 Task: Add the task  Add support for video conferencing to the web application to the section Bug Bash in the project TrackForge and add a Due Date to the respective task as 2024/02/03.
Action: Mouse moved to (871, 423)
Screenshot: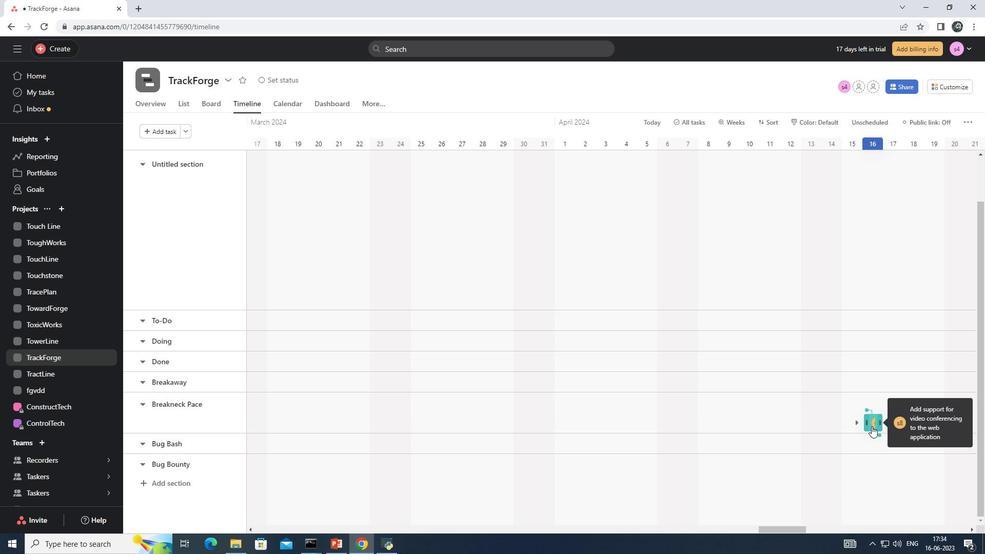 
Action: Mouse pressed left at (871, 423)
Screenshot: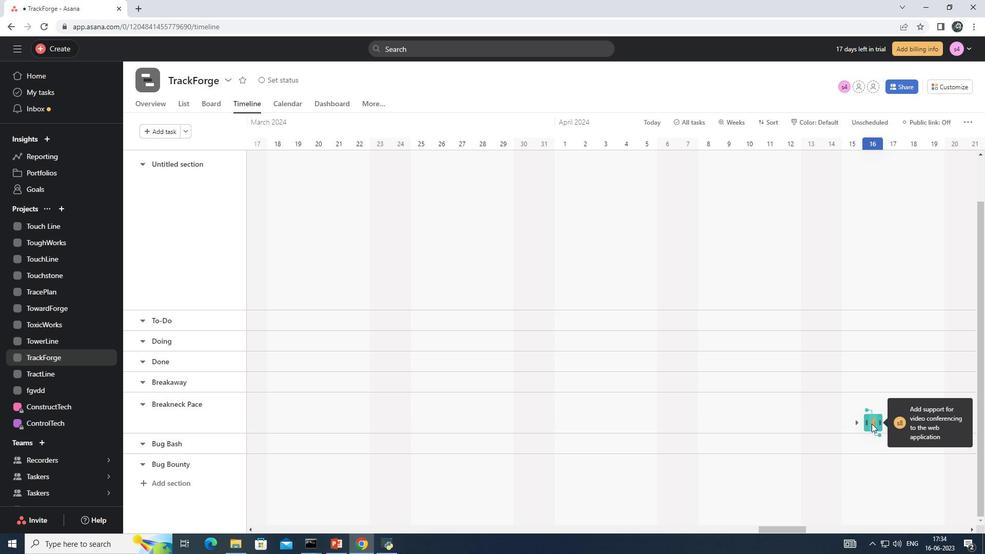 
Action: Mouse moved to (872, 445)
Screenshot: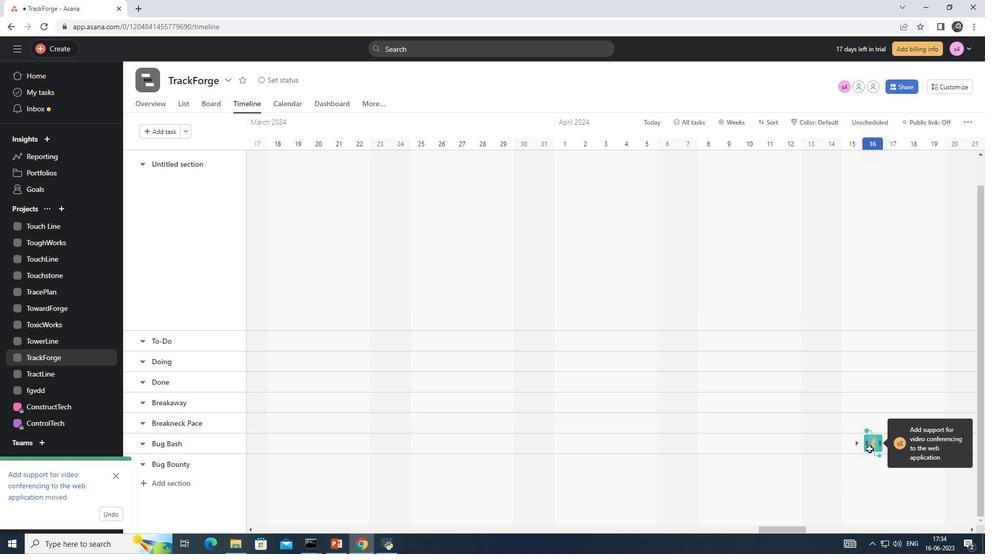 
Action: Mouse pressed left at (872, 445)
Screenshot: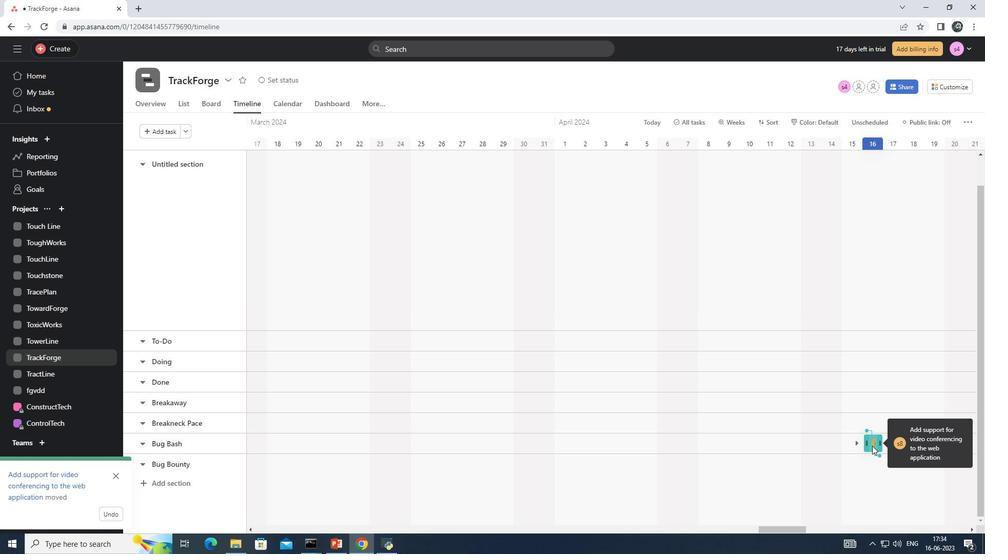 
Action: Mouse moved to (780, 222)
Screenshot: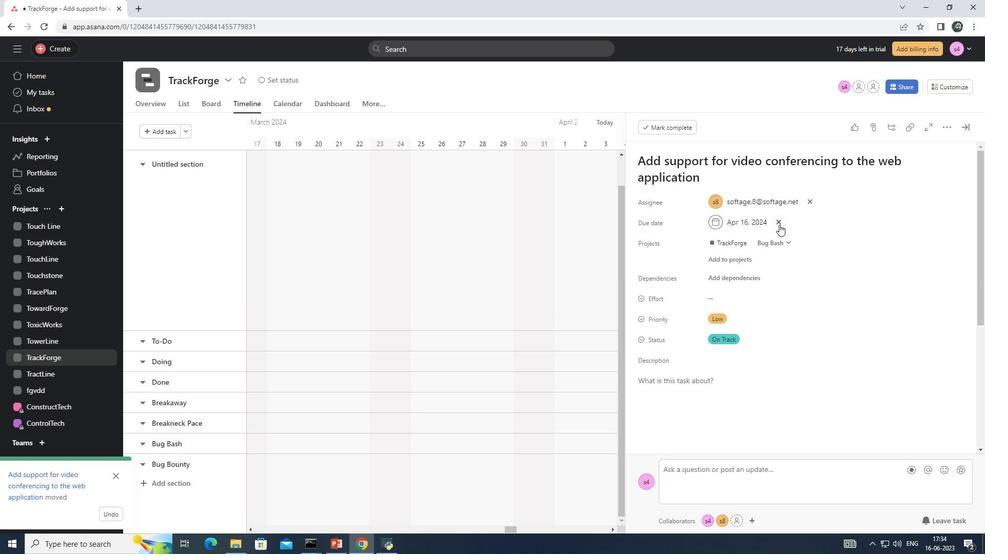 
Action: Mouse pressed left at (780, 222)
Screenshot: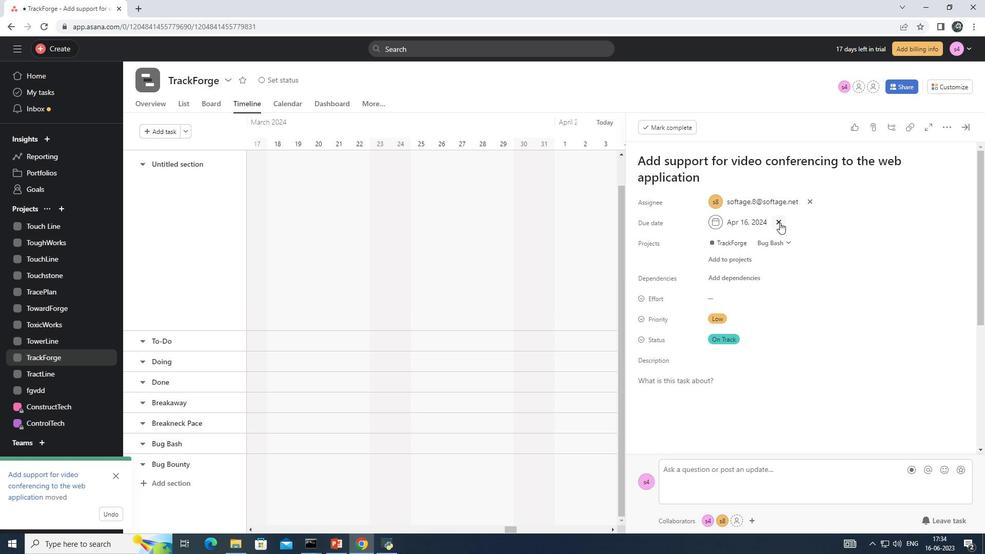 
Action: Mouse moved to (756, 221)
Screenshot: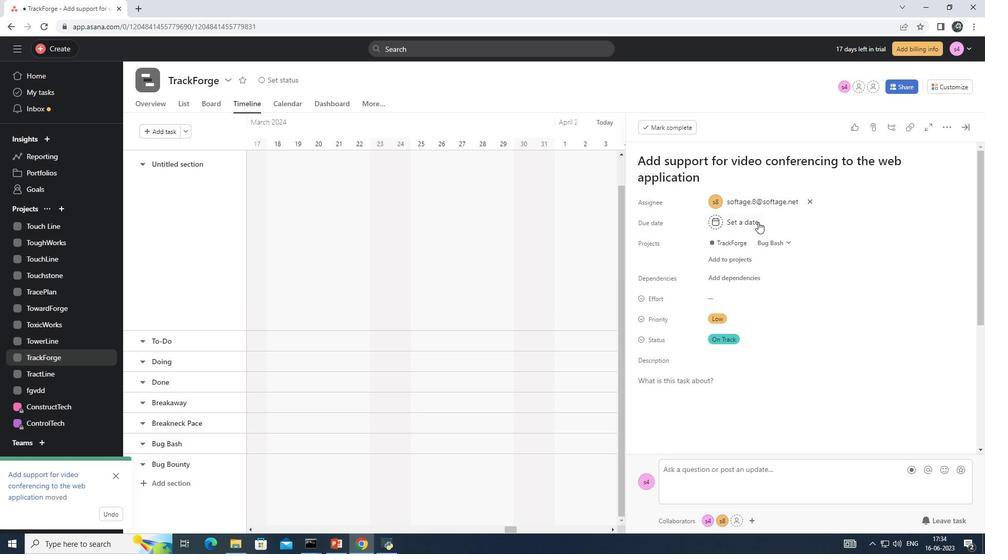 
Action: Mouse pressed left at (756, 221)
Screenshot: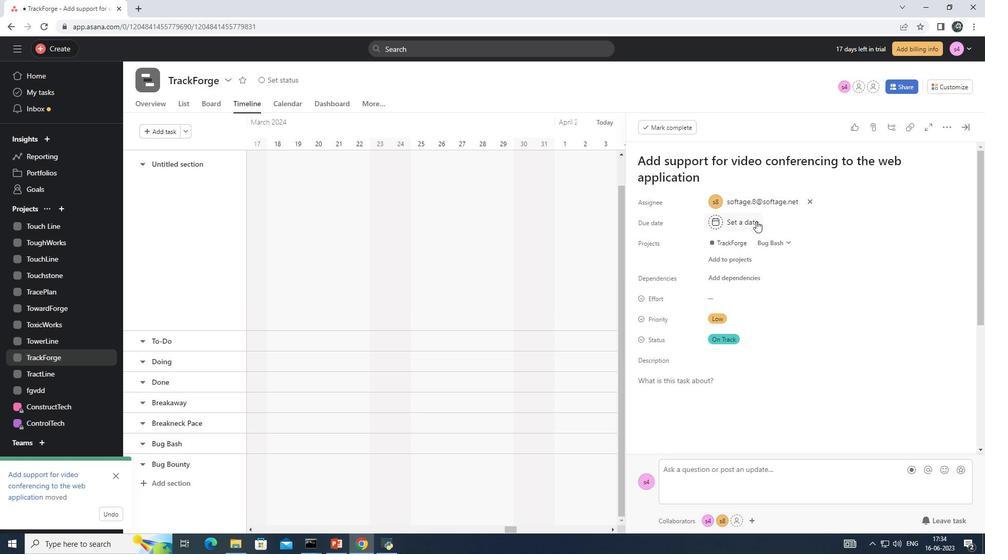 
Action: Key pressed 2024/02/03<Key.enter>
Screenshot: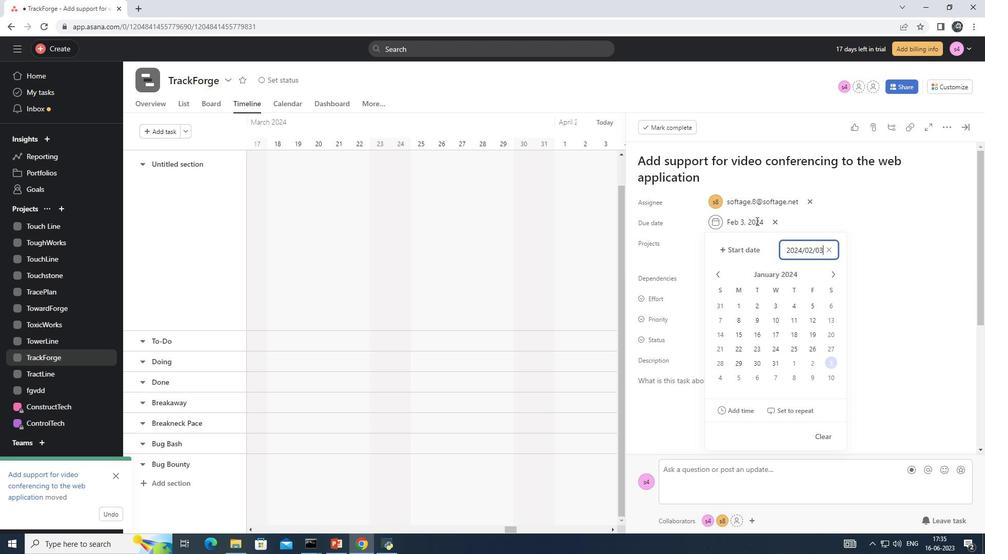 
Action: Mouse moved to (921, 152)
Screenshot: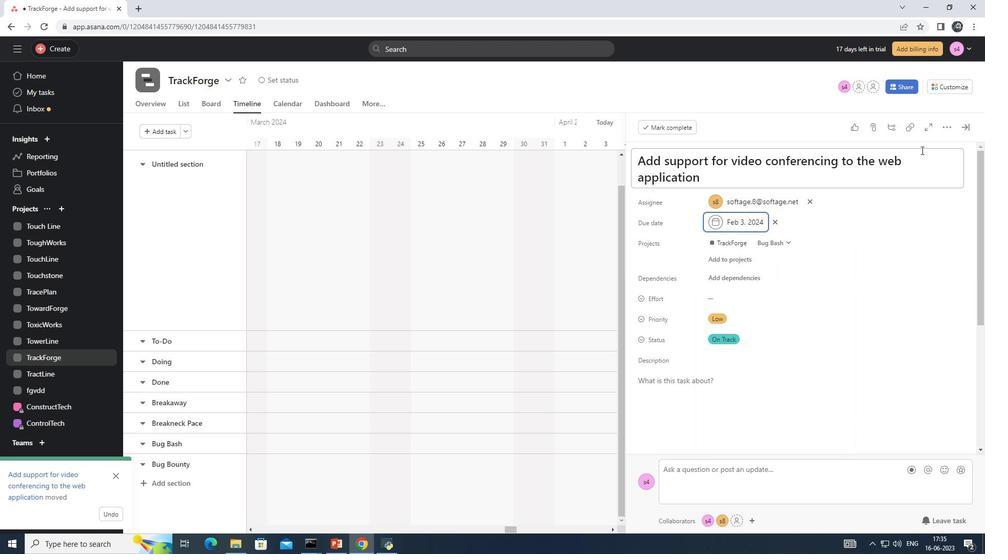 
